 Task: Set the characteristic dimension to 11.
Action: Mouse moved to (115, 14)
Screenshot: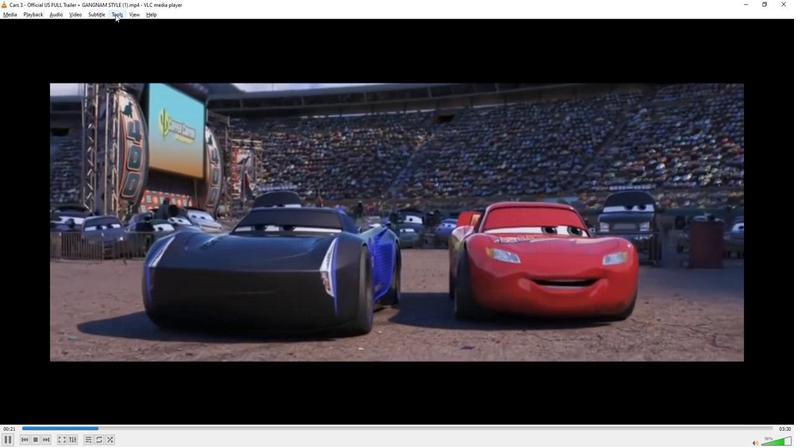 
Action: Mouse pressed left at (115, 14)
Screenshot: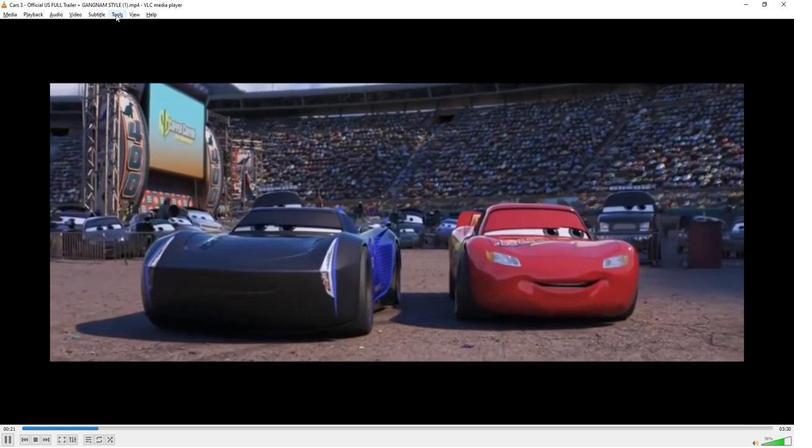 
Action: Mouse moved to (127, 112)
Screenshot: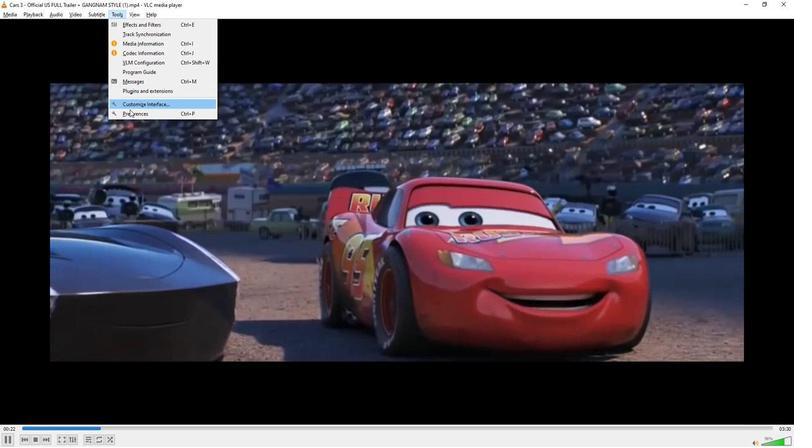 
Action: Mouse pressed left at (127, 112)
Screenshot: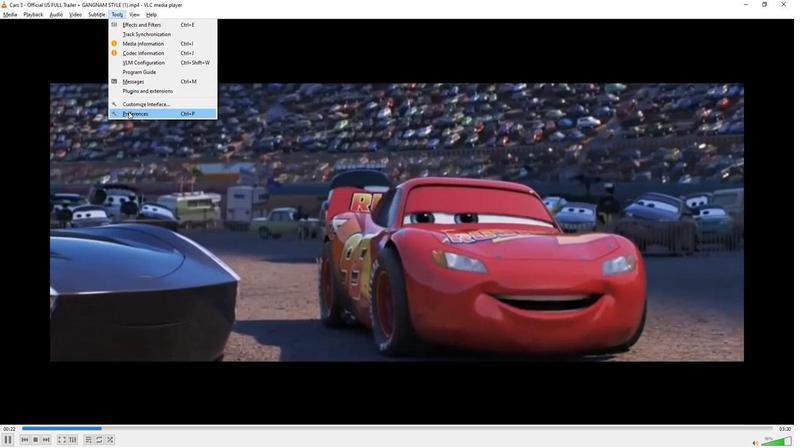 
Action: Mouse moved to (232, 337)
Screenshot: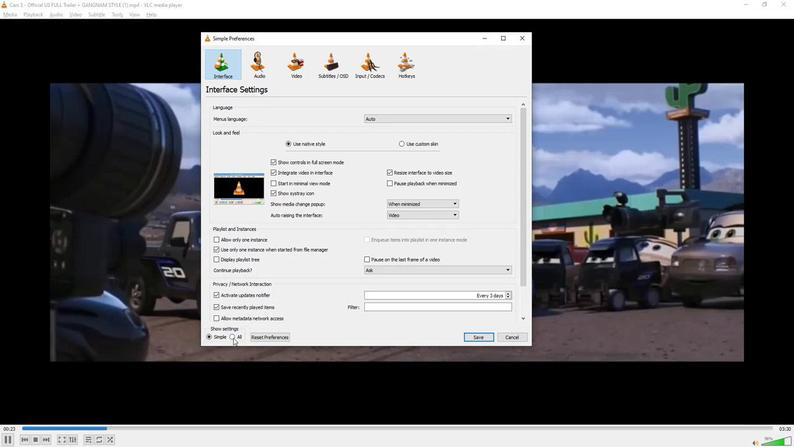 
Action: Mouse pressed left at (232, 337)
Screenshot: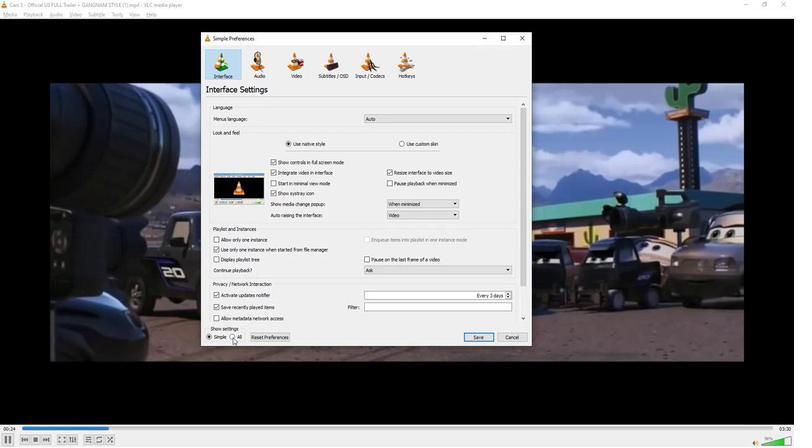 
Action: Mouse moved to (221, 152)
Screenshot: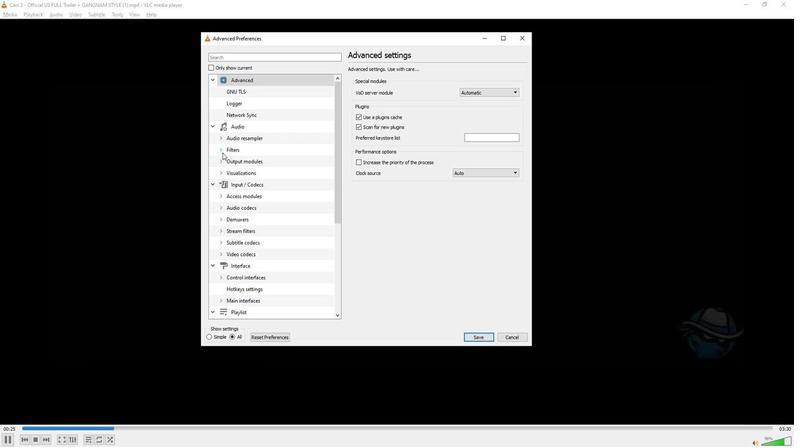 
Action: Mouse pressed left at (221, 152)
Screenshot: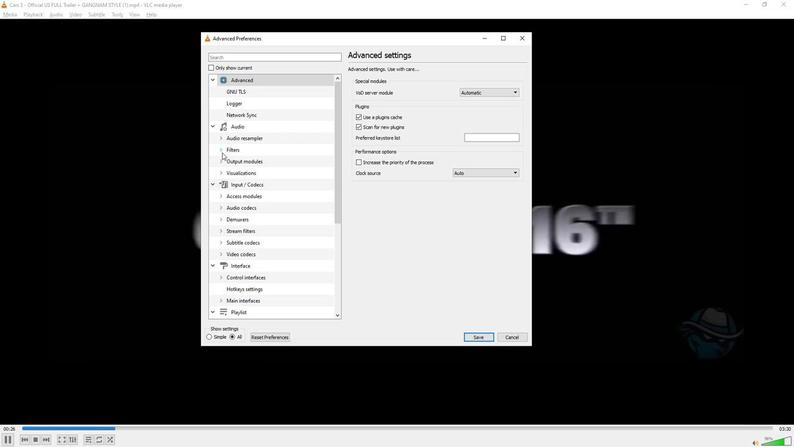 
Action: Mouse moved to (245, 228)
Screenshot: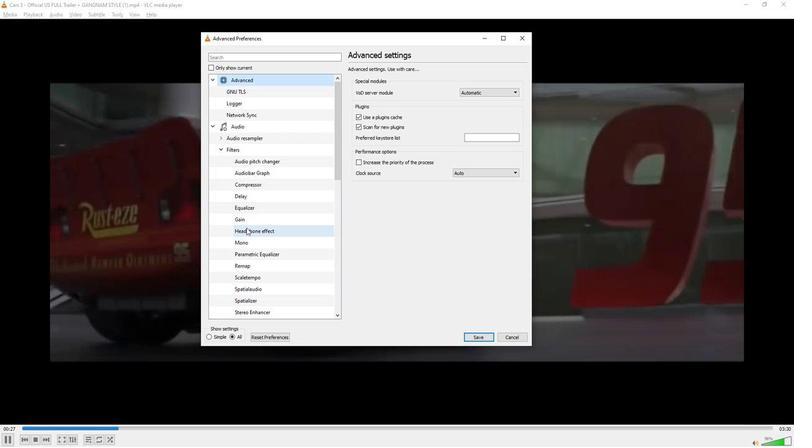 
Action: Mouse pressed left at (245, 228)
Screenshot: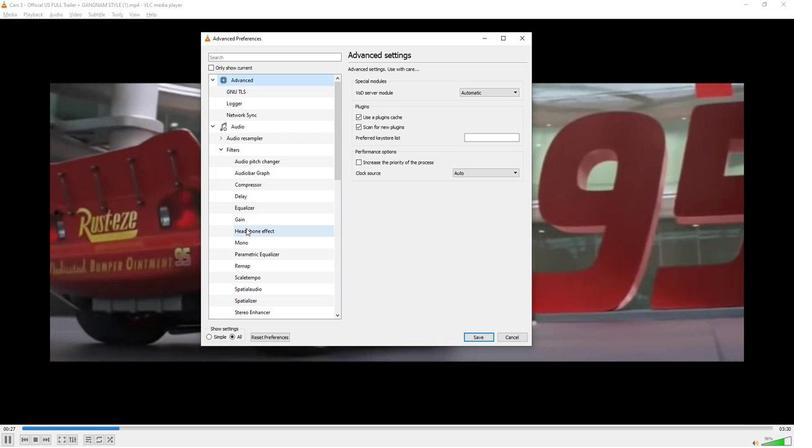 
Action: Mouse moved to (520, 101)
Screenshot: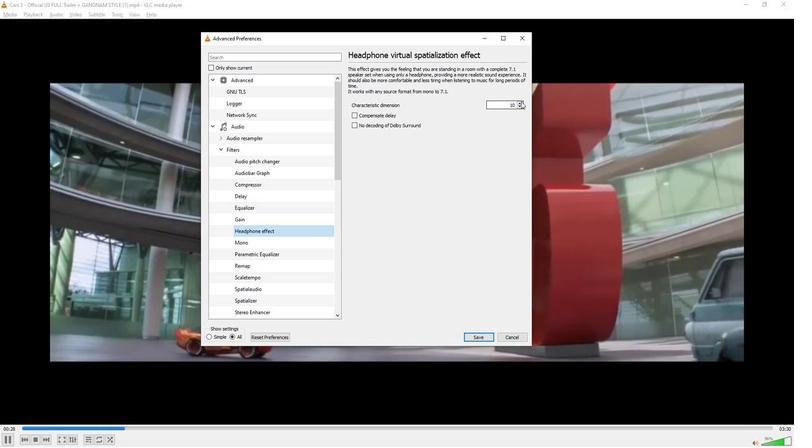
Action: Mouse pressed left at (520, 101)
Screenshot: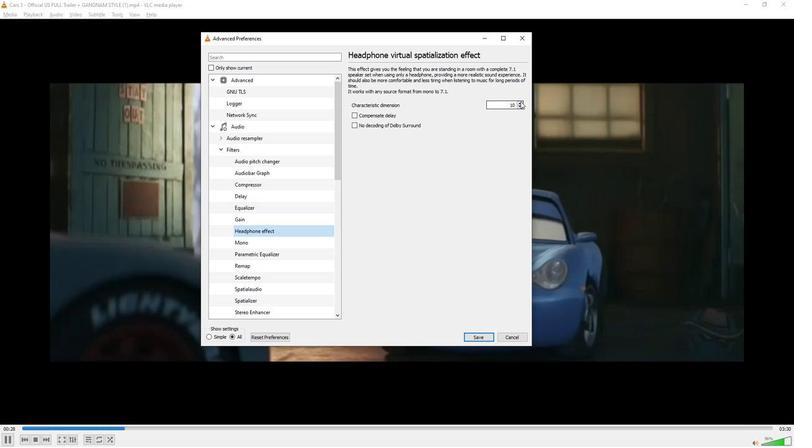 
Action: Mouse moved to (514, 132)
Screenshot: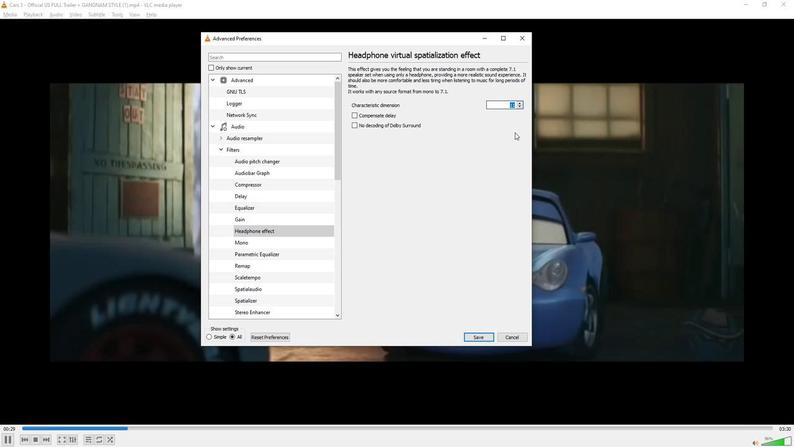 
Action: Mouse pressed left at (514, 132)
Screenshot: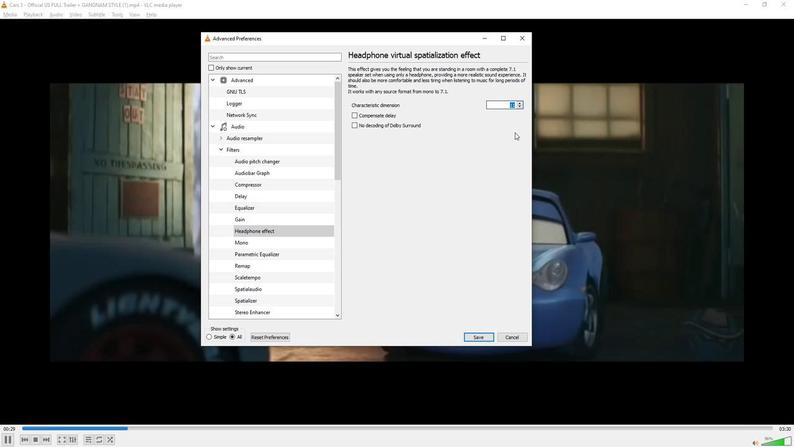 
